 Task: Create a task  Create a new system for managing employee benefits and compensation , assign it to team member softage.2@softage.net in the project AgileCrest and update the status of the task to  On Track  , set the priority of the task to High
Action: Mouse moved to (61, 50)
Screenshot: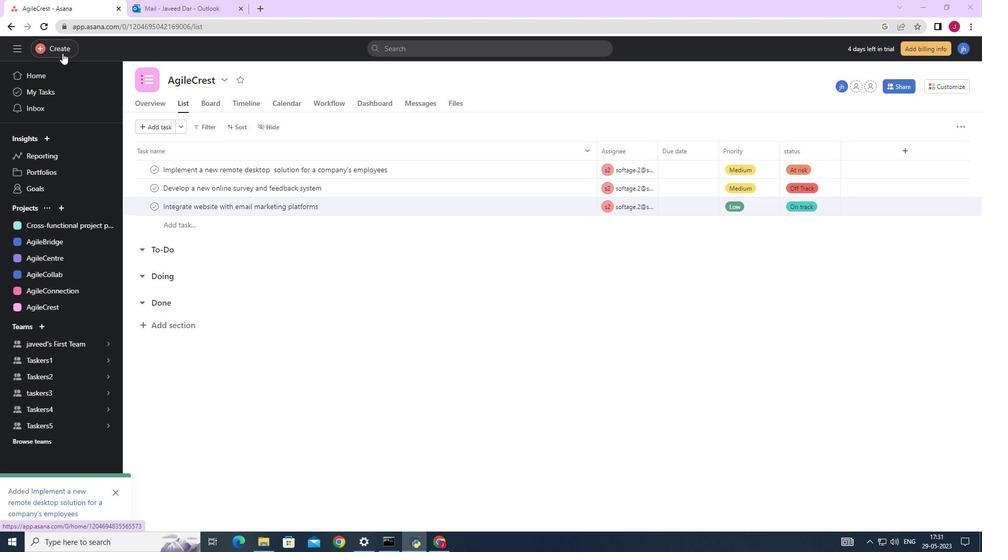 
Action: Mouse pressed left at (61, 50)
Screenshot: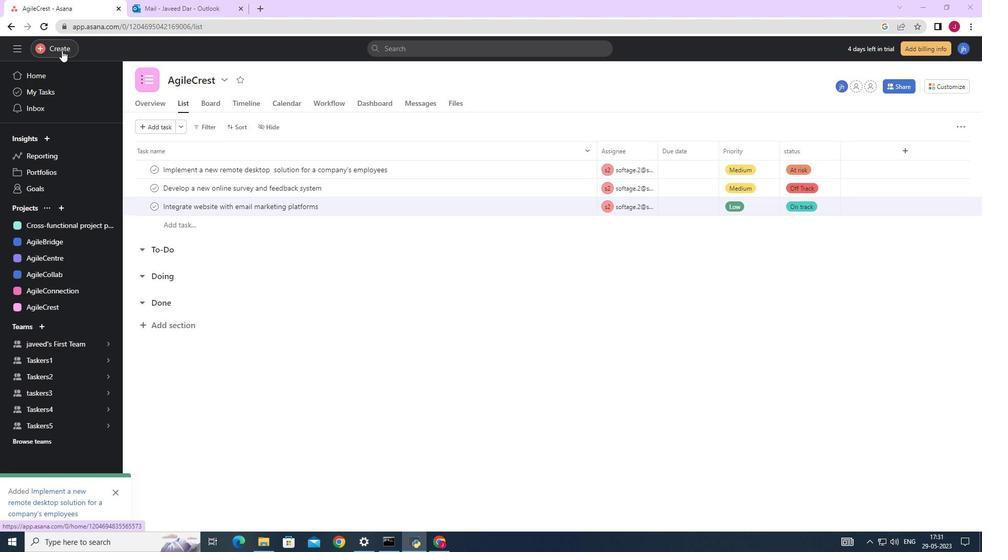 
Action: Mouse moved to (114, 53)
Screenshot: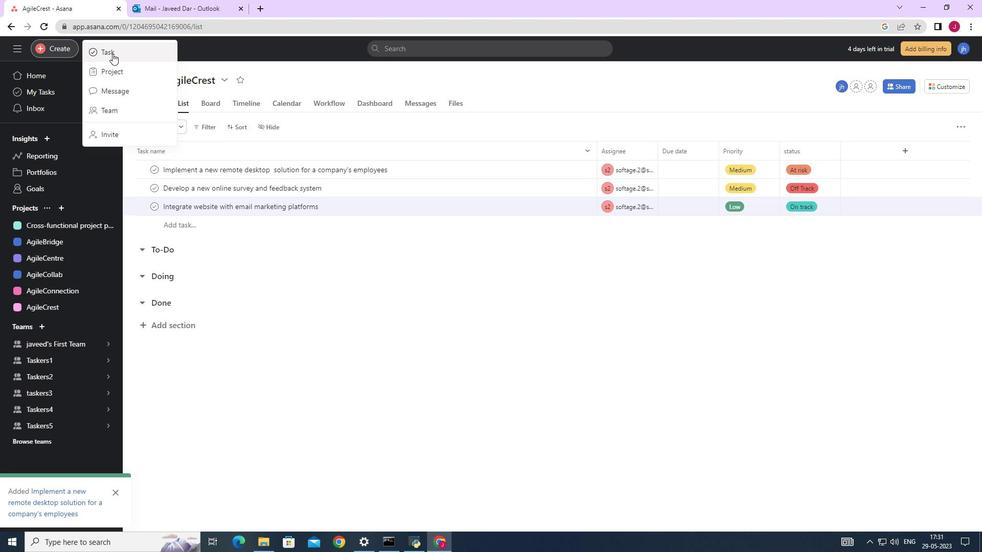 
Action: Mouse pressed left at (114, 53)
Screenshot: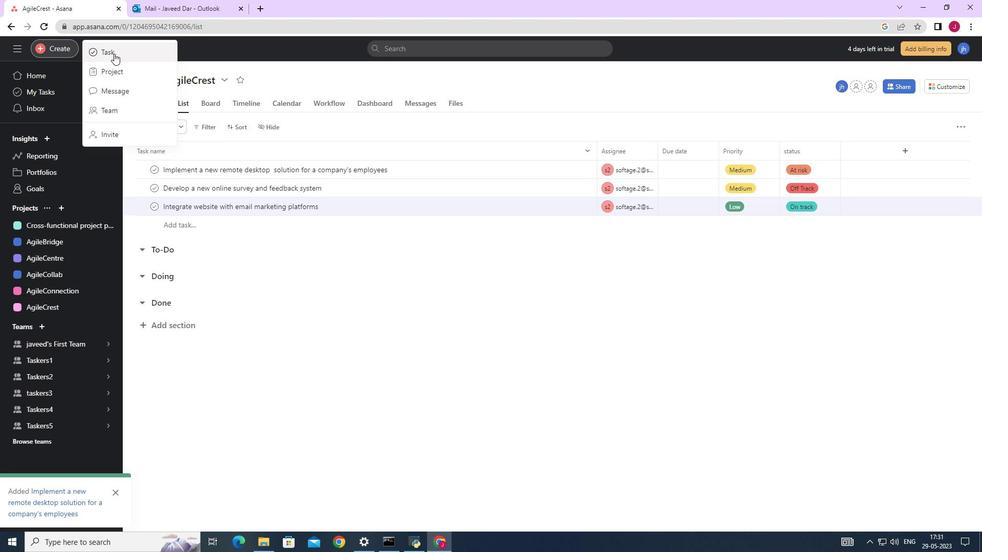 
Action: Mouse moved to (802, 341)
Screenshot: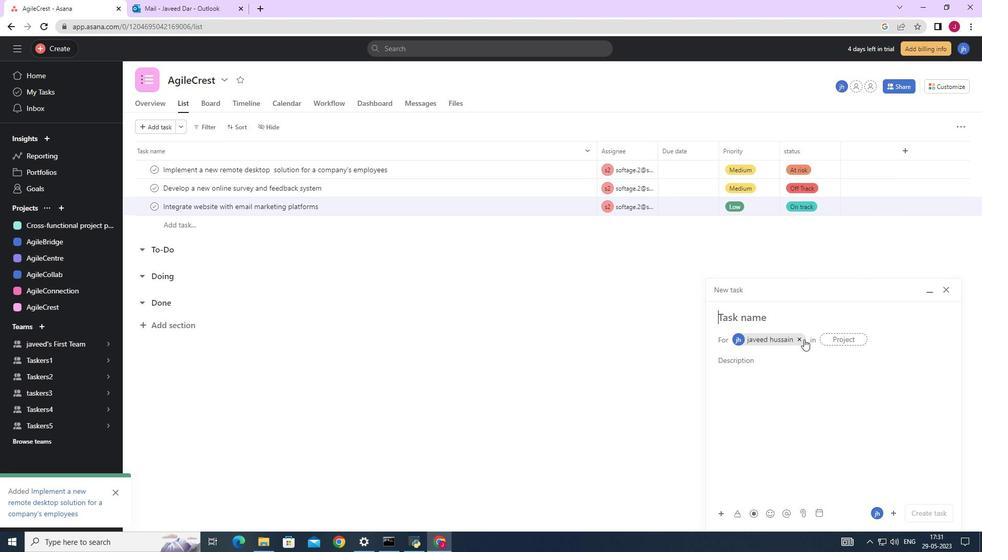 
Action: Mouse pressed left at (802, 341)
Screenshot: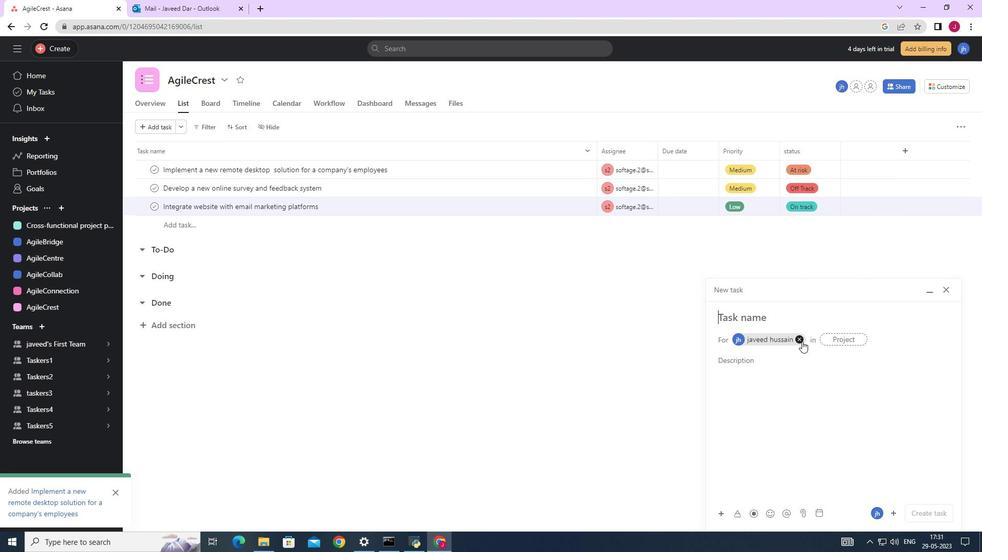 
Action: Mouse moved to (750, 321)
Screenshot: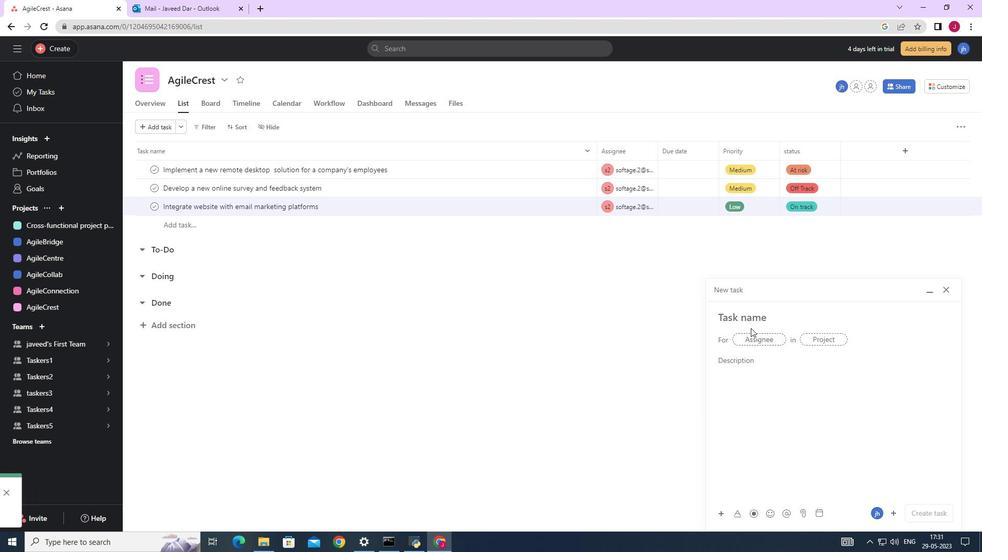 
Action: Mouse pressed left at (750, 321)
Screenshot: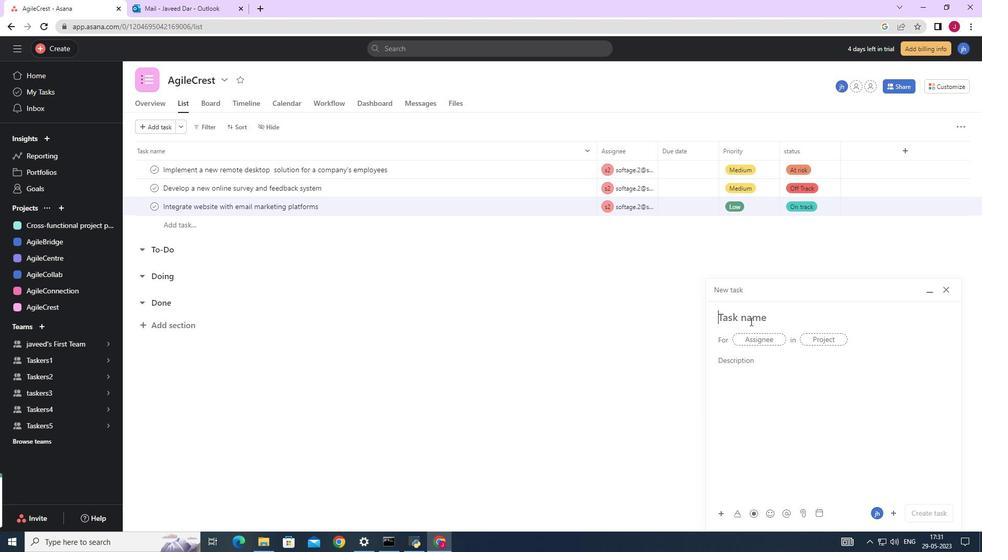 
Action: Key pressed <Key.caps_lock>C<Key.caps_lock>reate<Key.space>a<Key.space>new<Key.space>system<Key.space>for<Key.space>managing<Key.space>employee<Key.space>benefits<Key.space>and<Key.space>compensation
Screenshot: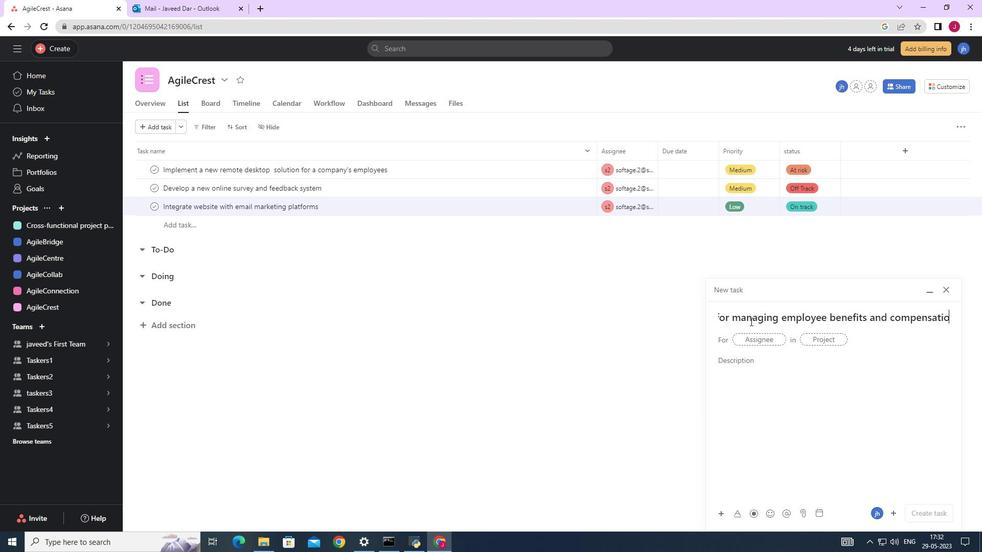 
Action: Mouse moved to (765, 341)
Screenshot: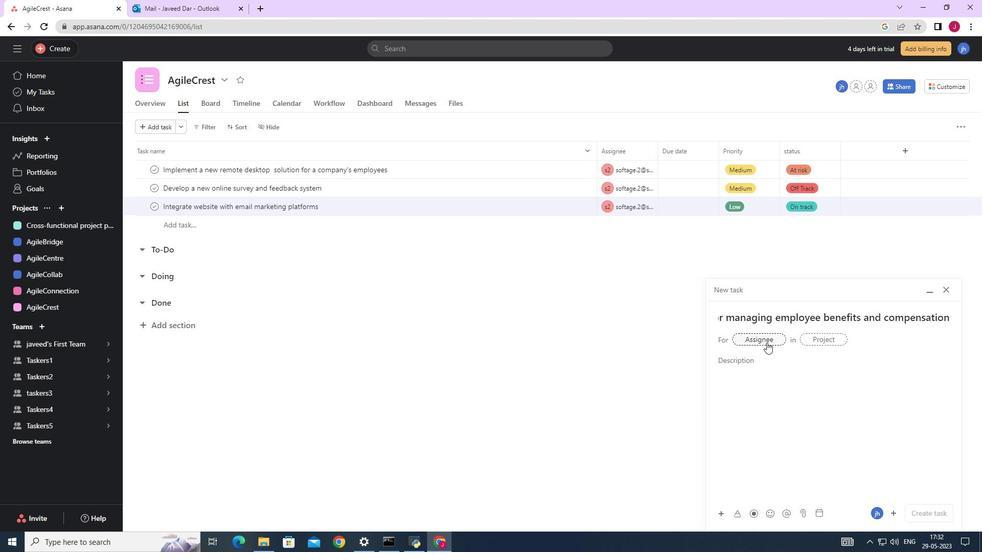 
Action: Mouse pressed left at (765, 341)
Screenshot: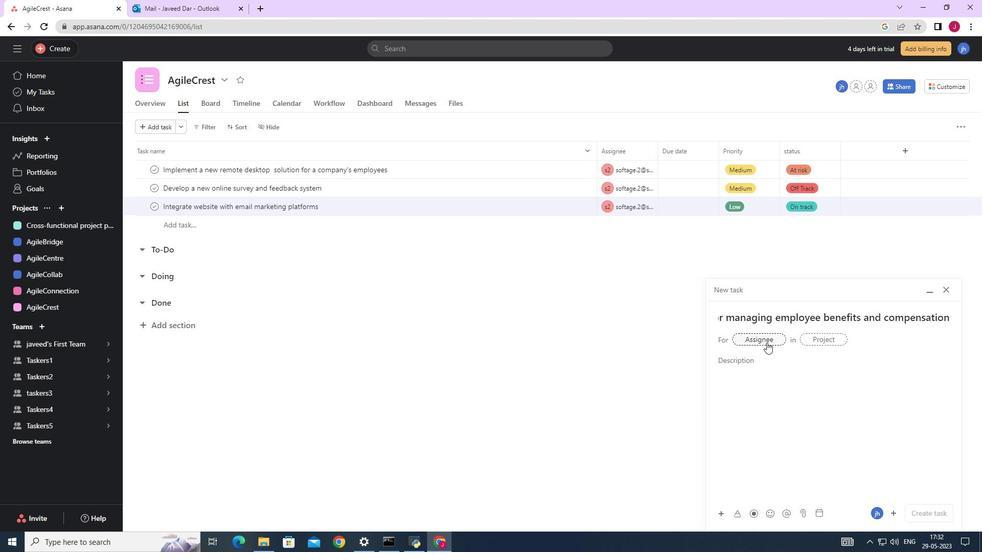 
Action: Mouse moved to (743, 340)
Screenshot: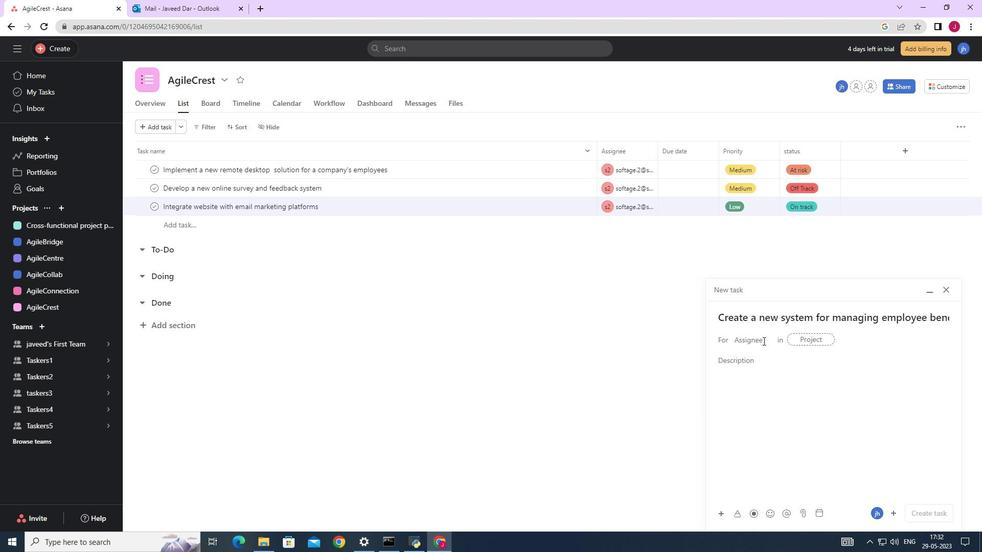 
Action: Key pressed soft
Screenshot: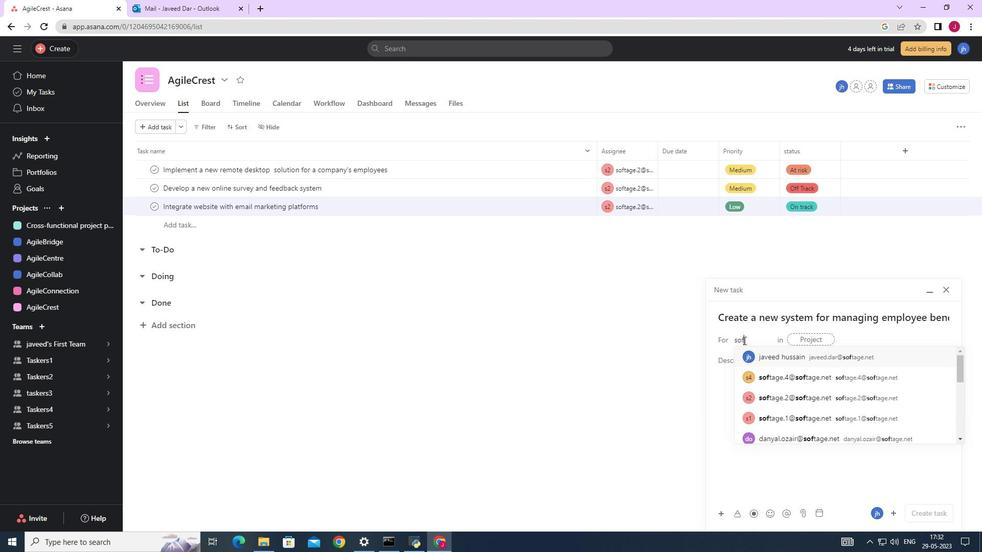 
Action: Mouse moved to (803, 396)
Screenshot: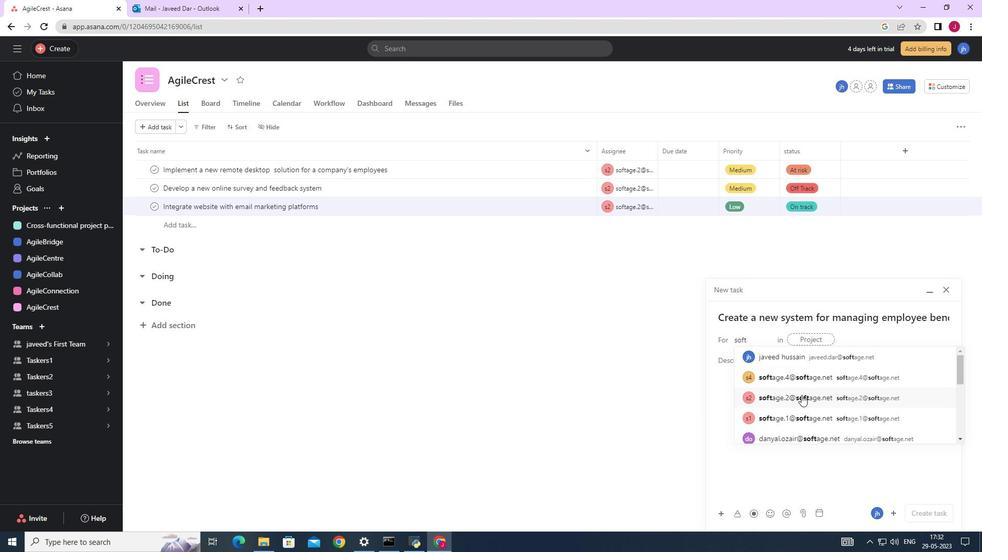 
Action: Mouse pressed left at (803, 396)
Screenshot: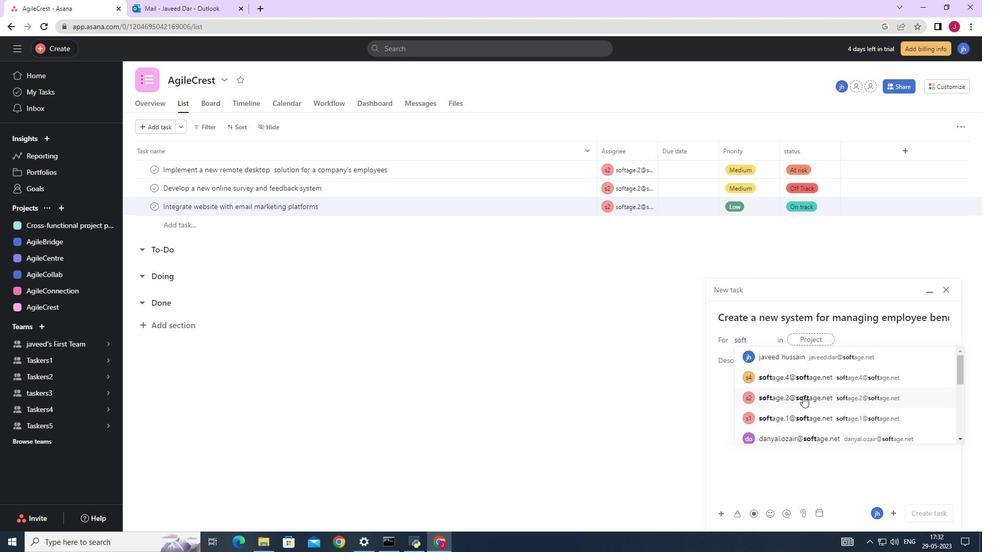 
Action: Mouse moved to (668, 352)
Screenshot: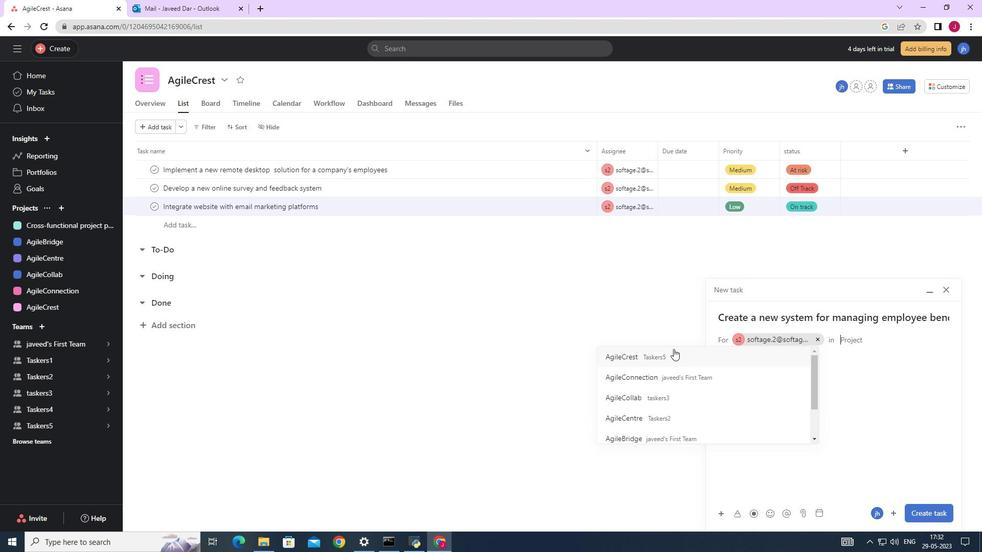 
Action: Mouse pressed left at (668, 352)
Screenshot: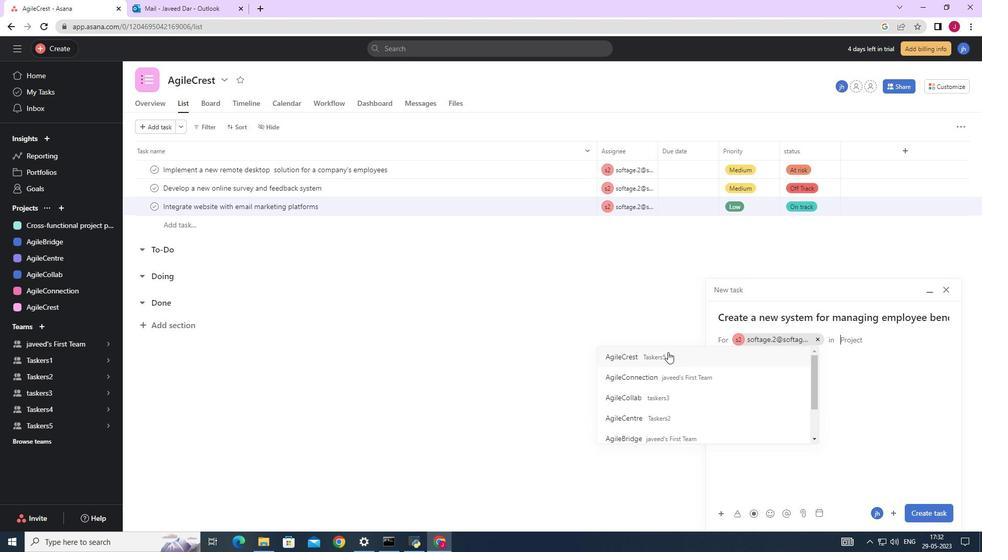
Action: Mouse moved to (765, 367)
Screenshot: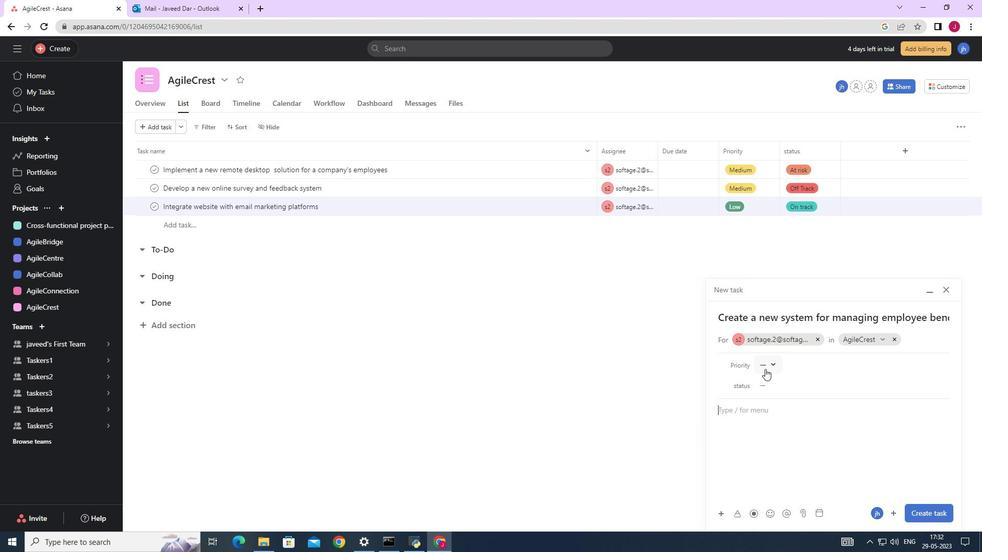 
Action: Mouse pressed left at (765, 367)
Screenshot: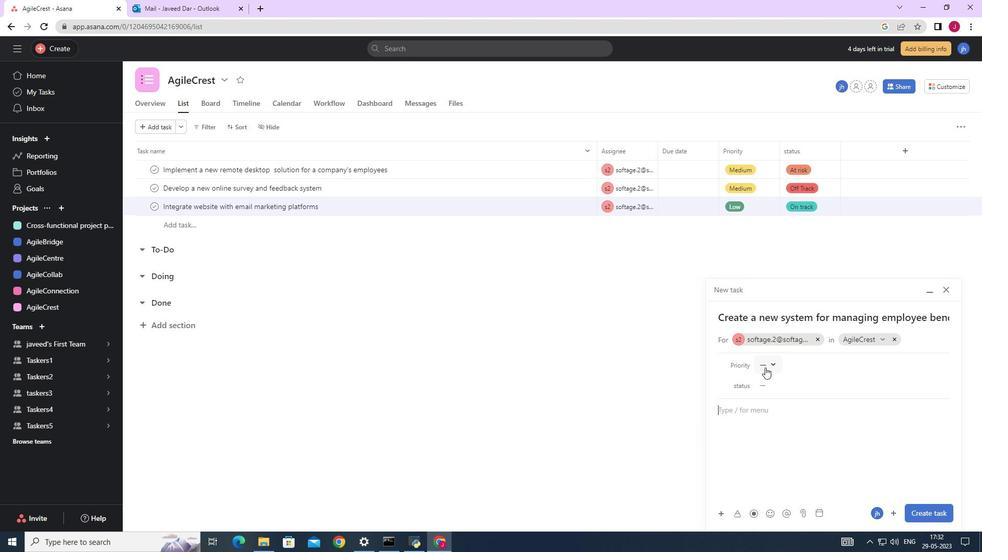 
Action: Mouse moved to (785, 399)
Screenshot: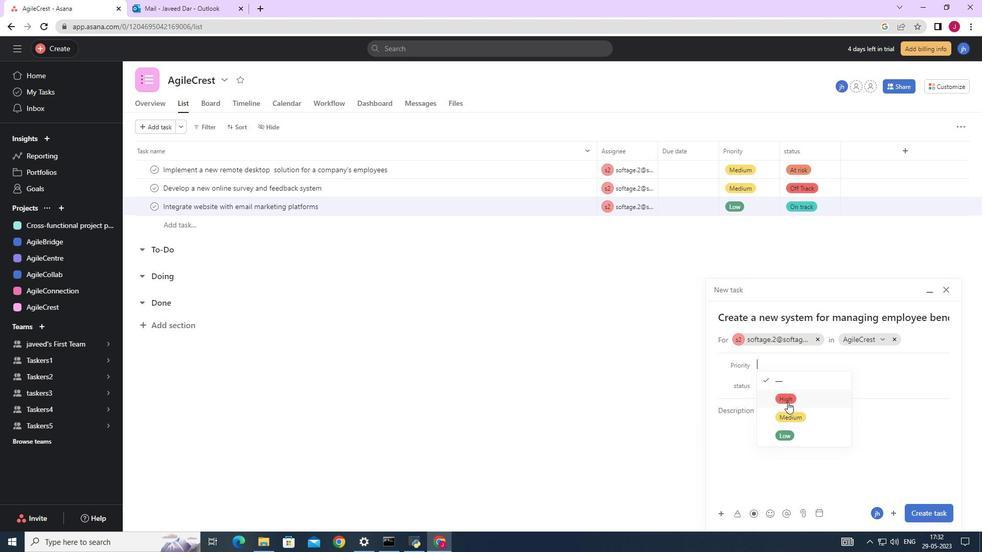 
Action: Mouse pressed left at (785, 399)
Screenshot: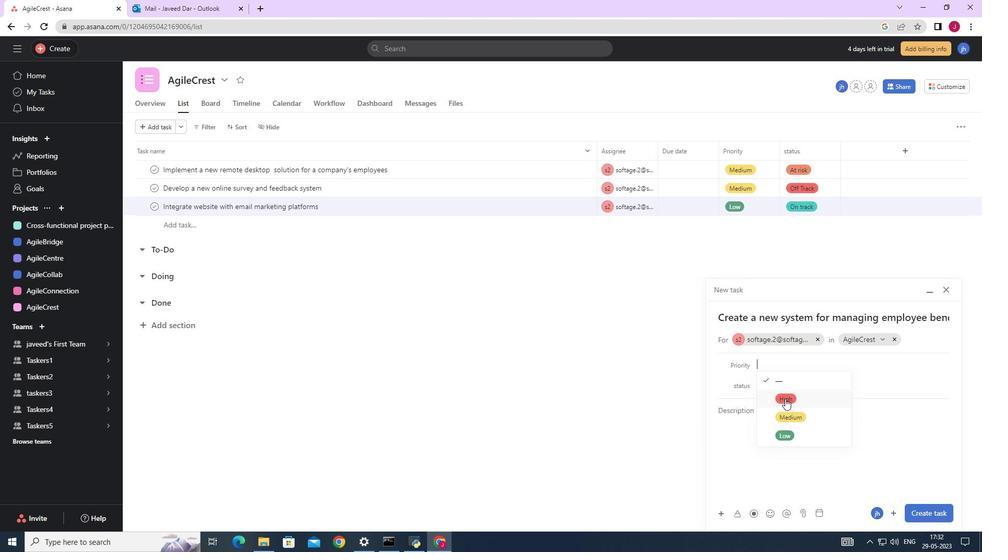 
Action: Mouse moved to (768, 387)
Screenshot: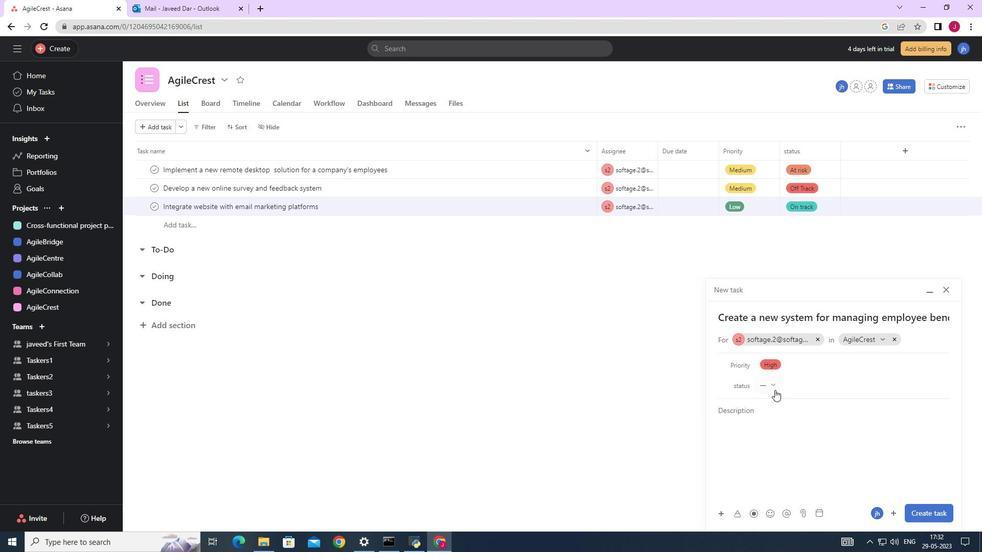 
Action: Mouse pressed left at (768, 387)
Screenshot: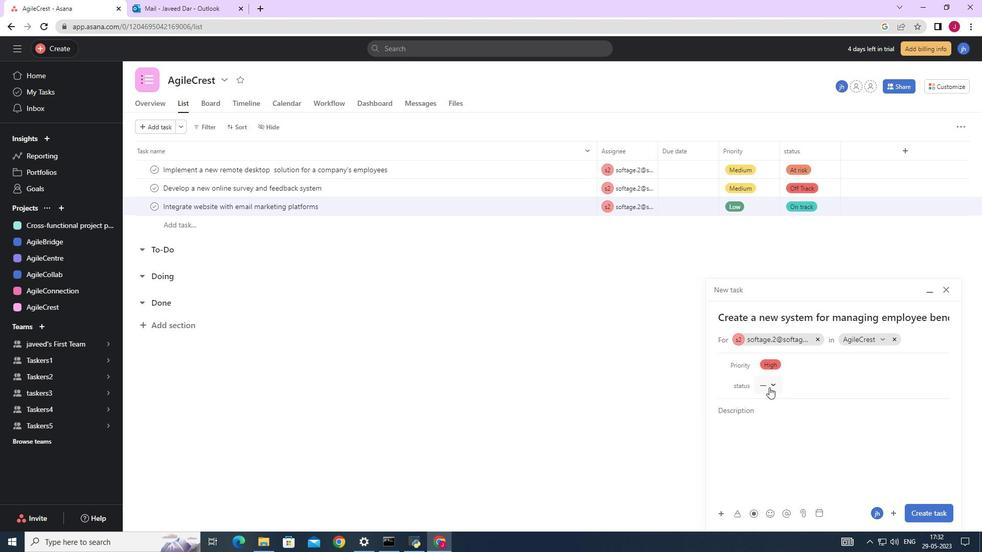 
Action: Mouse moved to (792, 415)
Screenshot: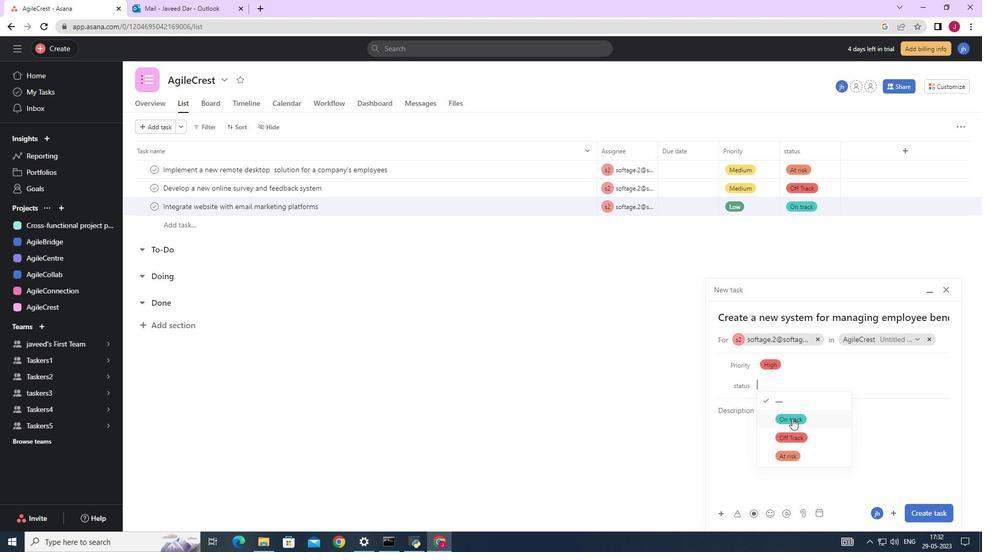 
Action: Mouse pressed left at (792, 415)
Screenshot: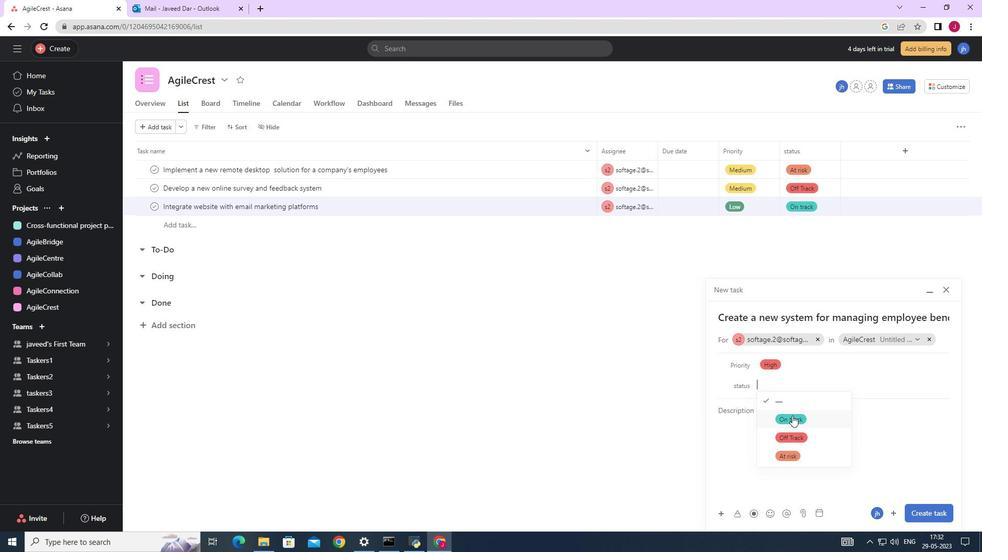 
Action: Mouse moved to (926, 509)
Screenshot: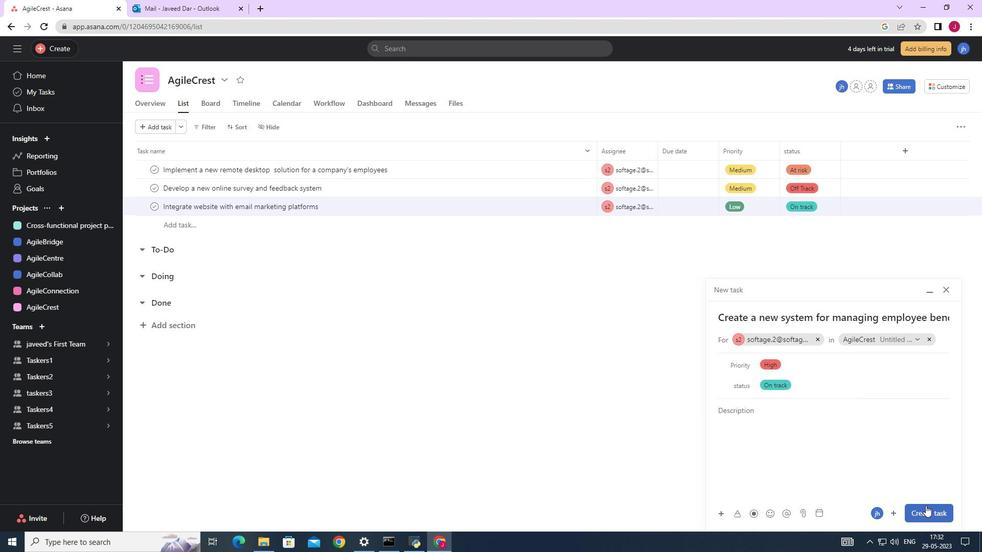 
Action: Mouse pressed left at (926, 509)
Screenshot: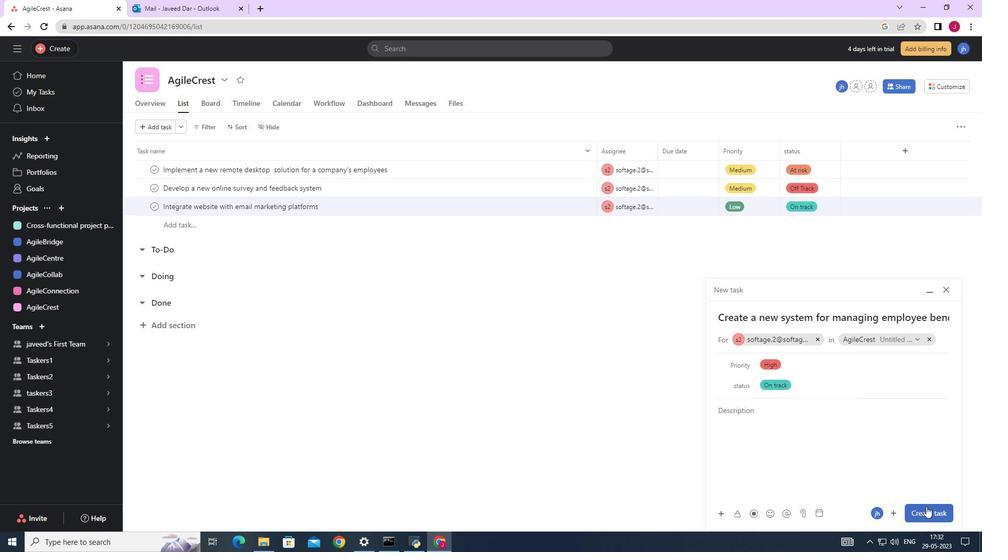 
Action: Mouse moved to (715, 452)
Screenshot: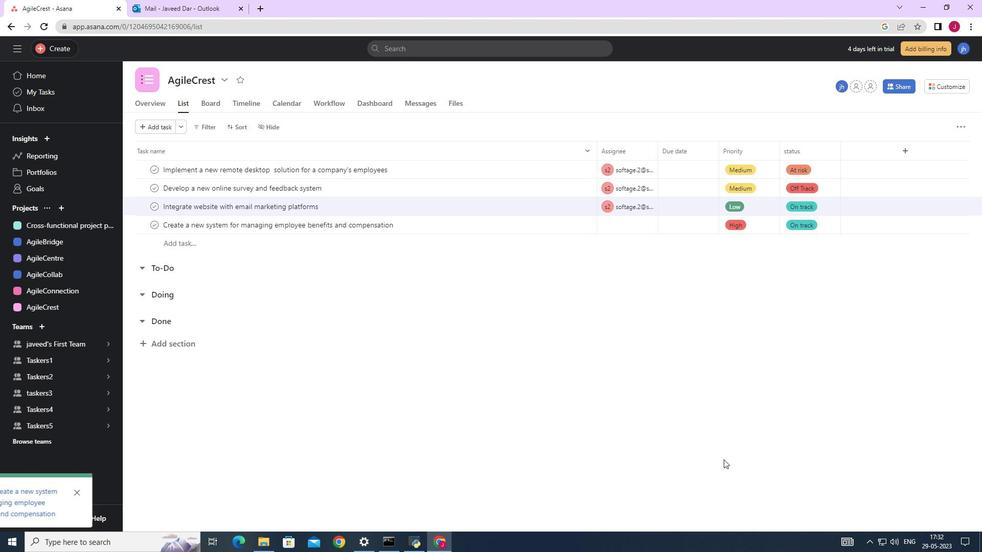 
